 Task: Use Torn Jeans Medium Effect in this video Movie B.mp4
Action: Mouse moved to (278, 115)
Screenshot: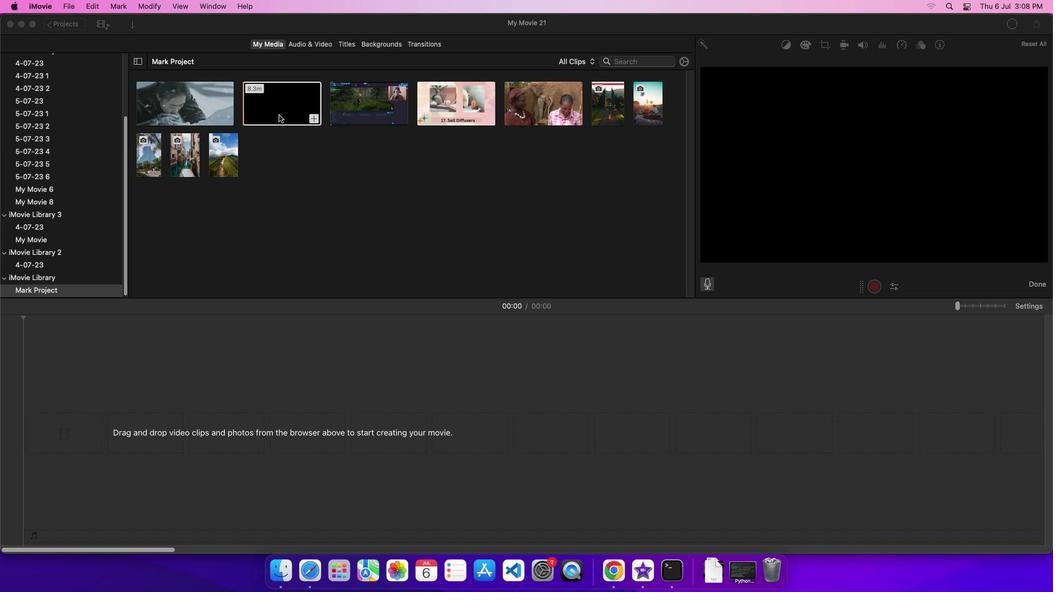 
Action: Mouse pressed left at (278, 115)
Screenshot: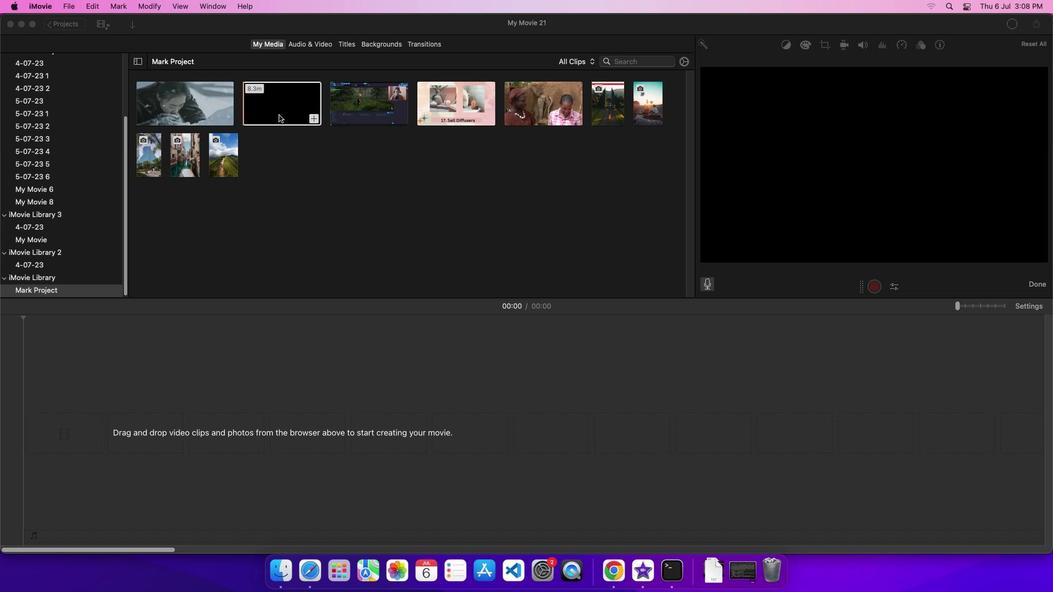 
Action: Mouse moved to (289, 111)
Screenshot: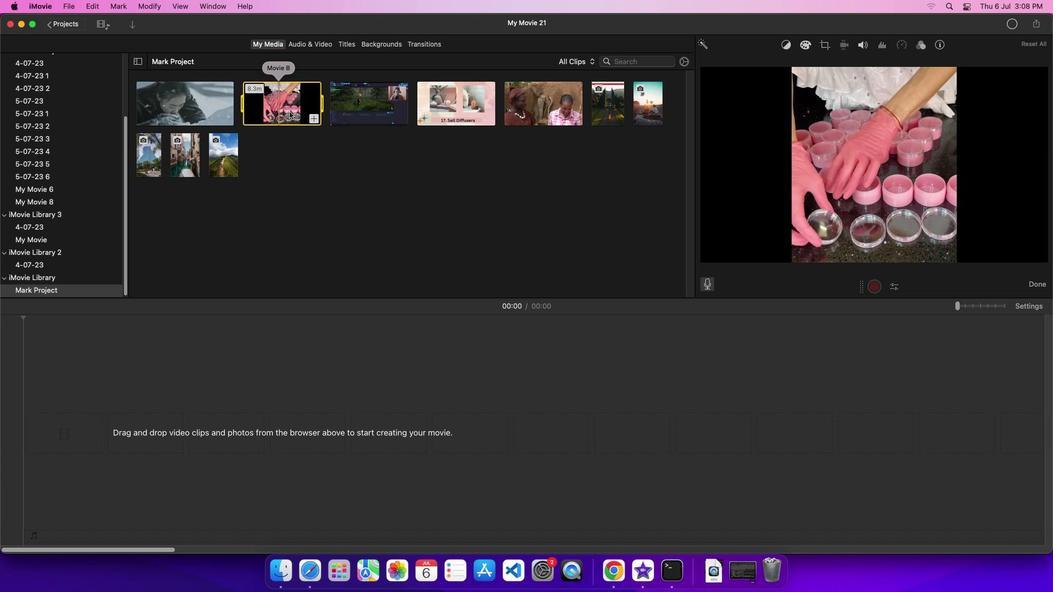 
Action: Mouse pressed left at (289, 111)
Screenshot: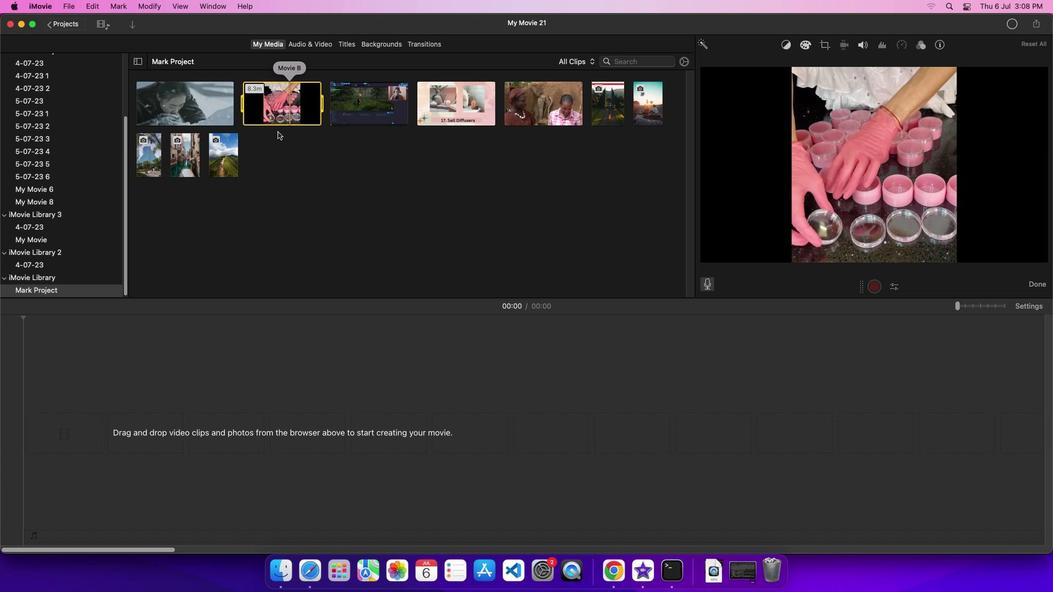 
Action: Mouse moved to (309, 45)
Screenshot: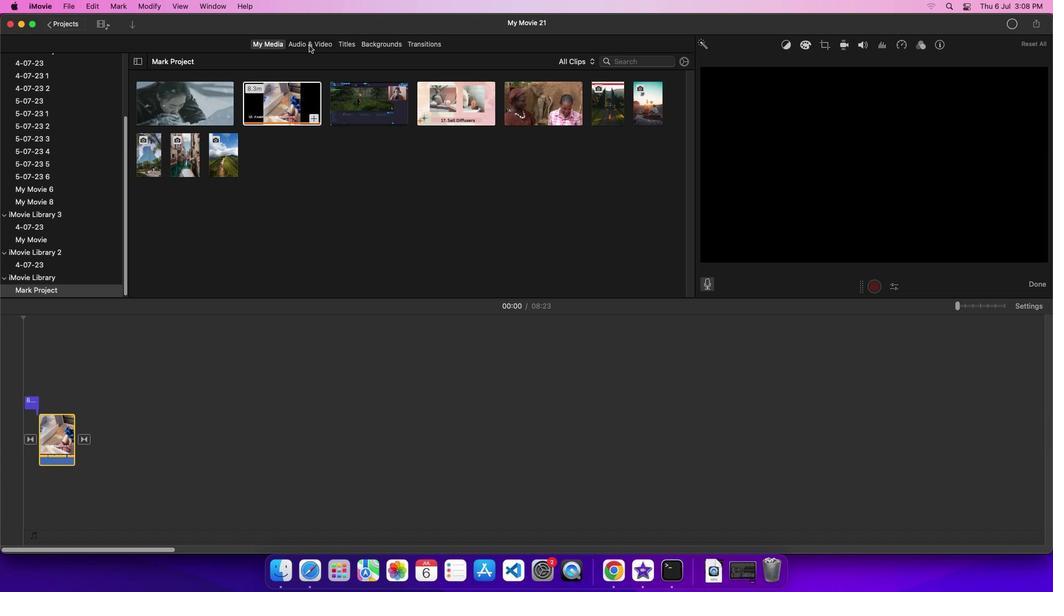 
Action: Mouse pressed left at (309, 45)
Screenshot: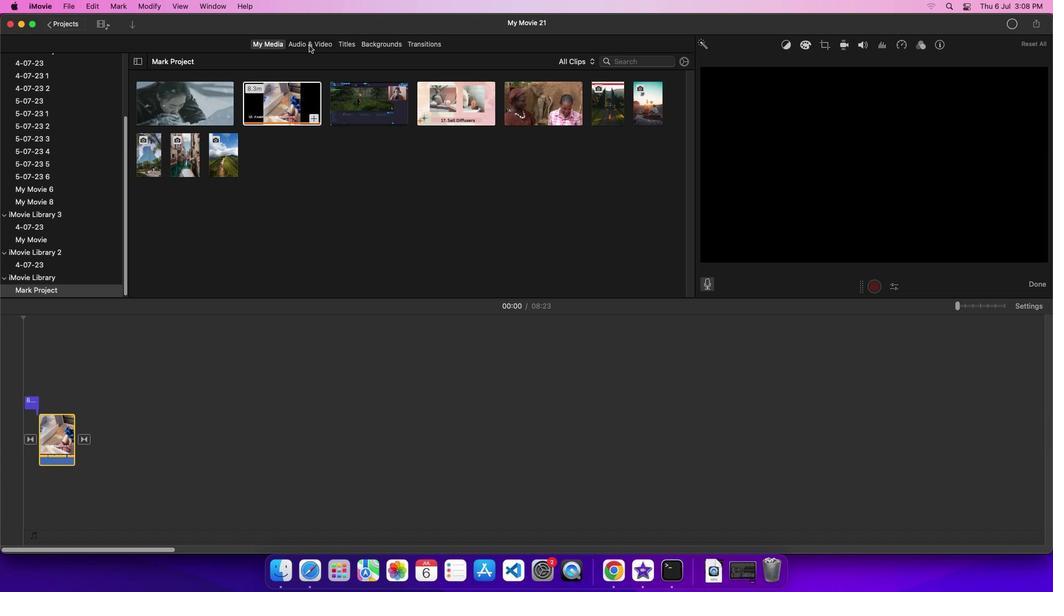 
Action: Mouse moved to (51, 101)
Screenshot: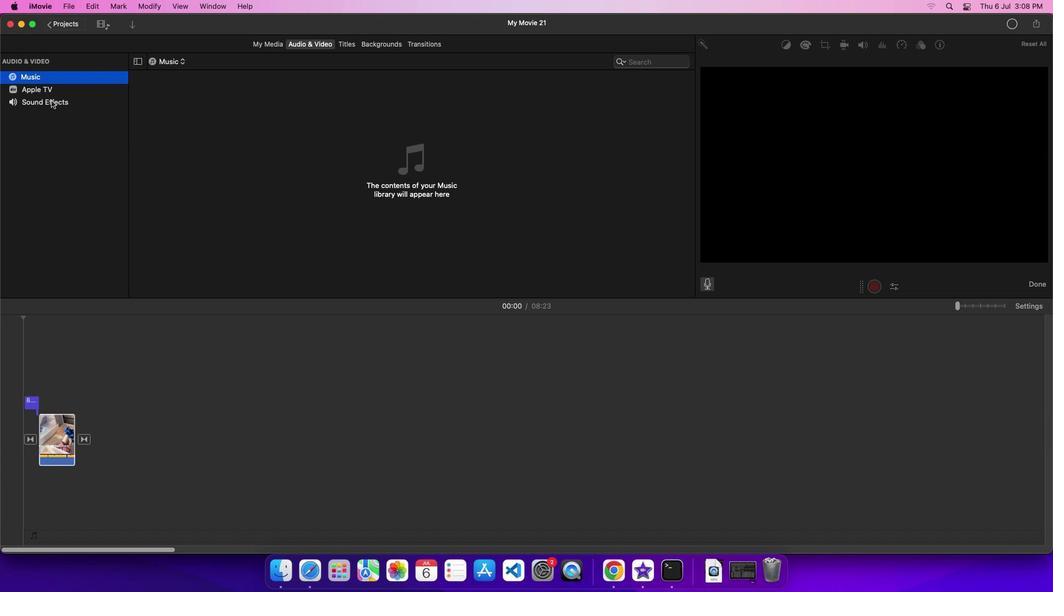 
Action: Mouse pressed left at (51, 101)
Screenshot: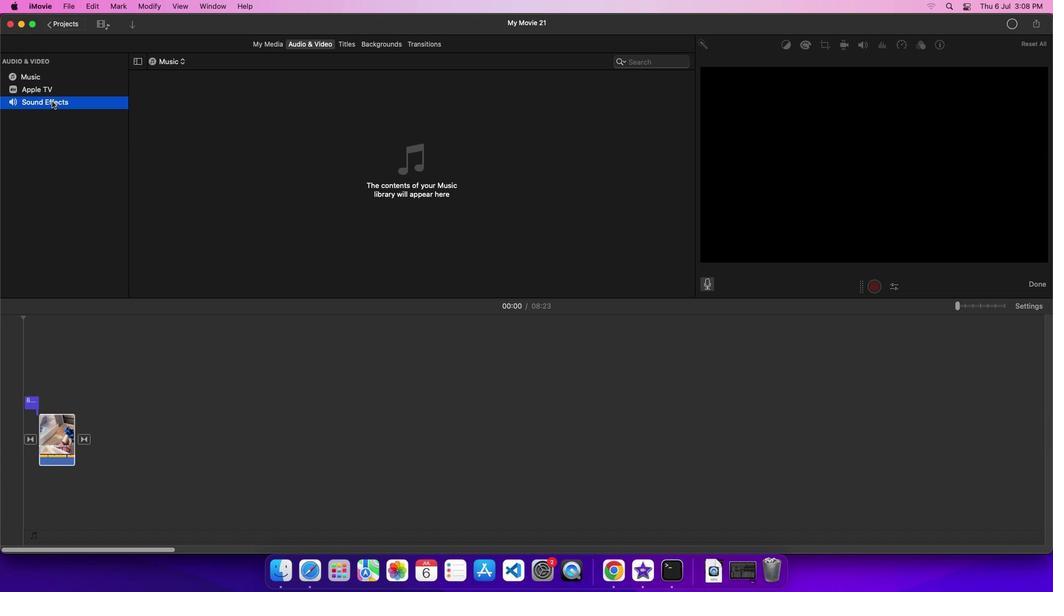 
Action: Mouse moved to (189, 184)
Screenshot: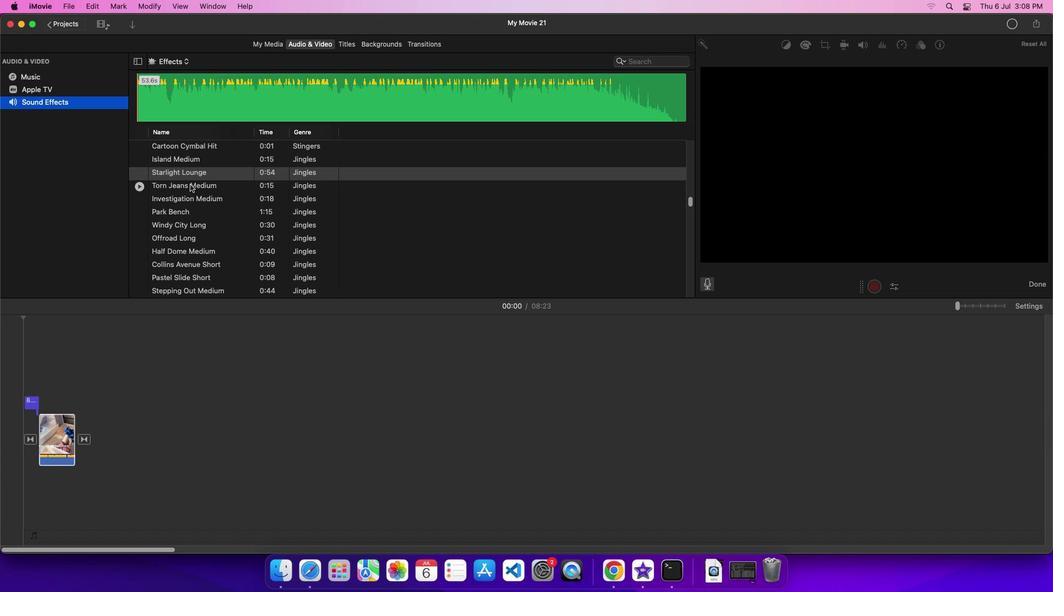 
Action: Mouse pressed left at (189, 184)
Screenshot: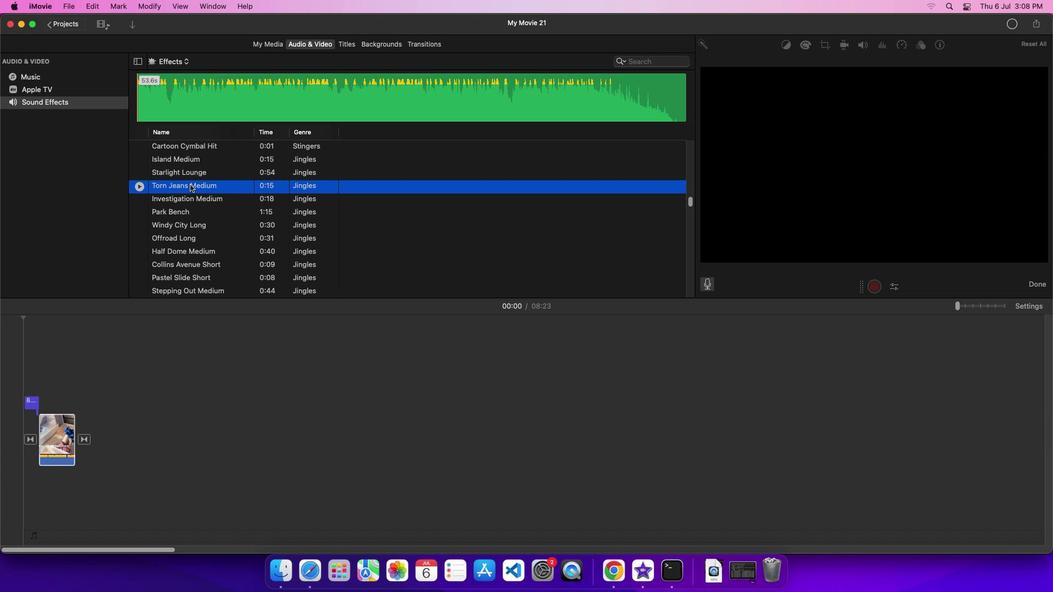 
Action: Mouse moved to (225, 186)
Screenshot: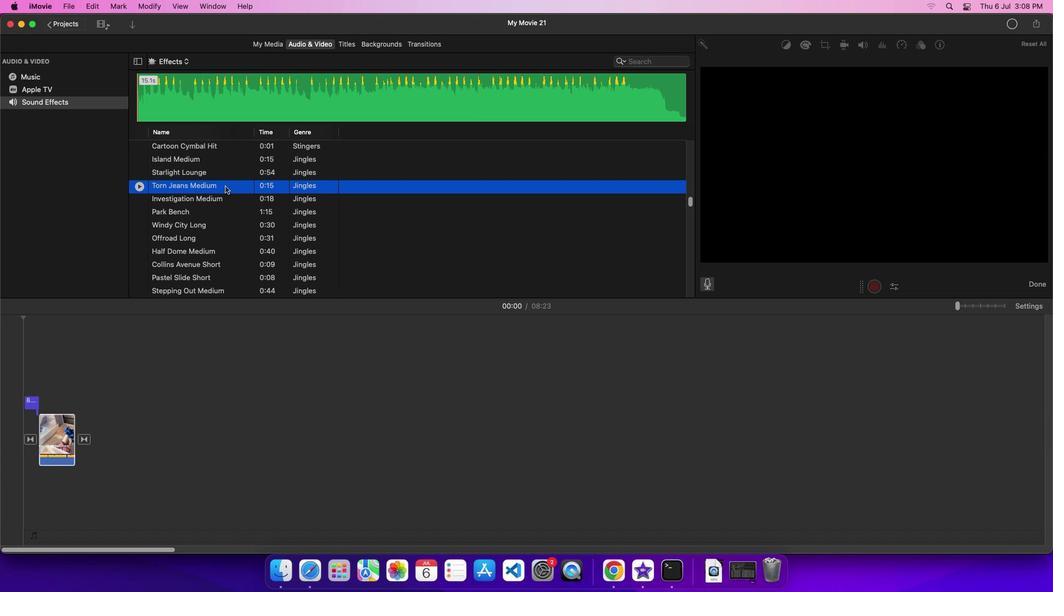 
Action: Mouse pressed left at (225, 186)
Screenshot: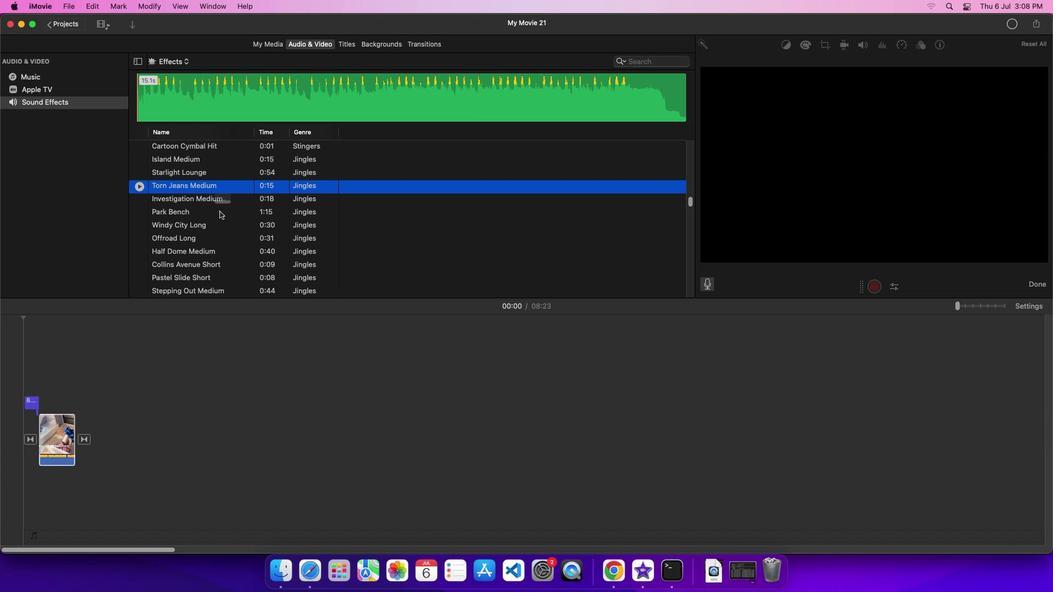 
Action: Mouse moved to (74, 465)
Screenshot: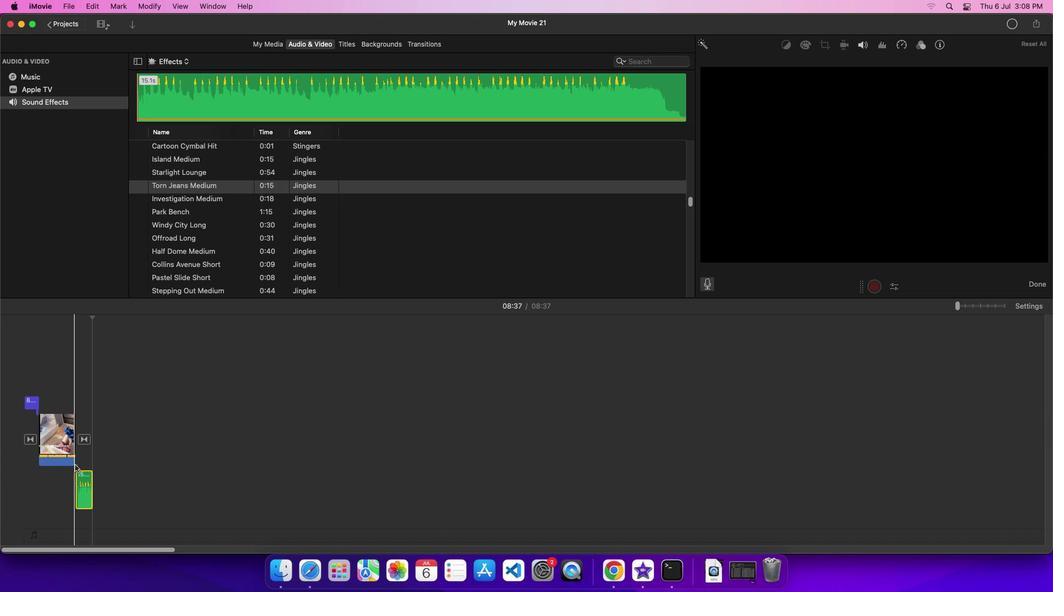 
